 Task: Reply to email with the signature Brian Hall with the subject 'Request for a quote' from softage.1@softage.net with the message 'I wanted to follow up on the request for additional information for the new supplier.'
Action: Mouse moved to (986, 251)
Screenshot: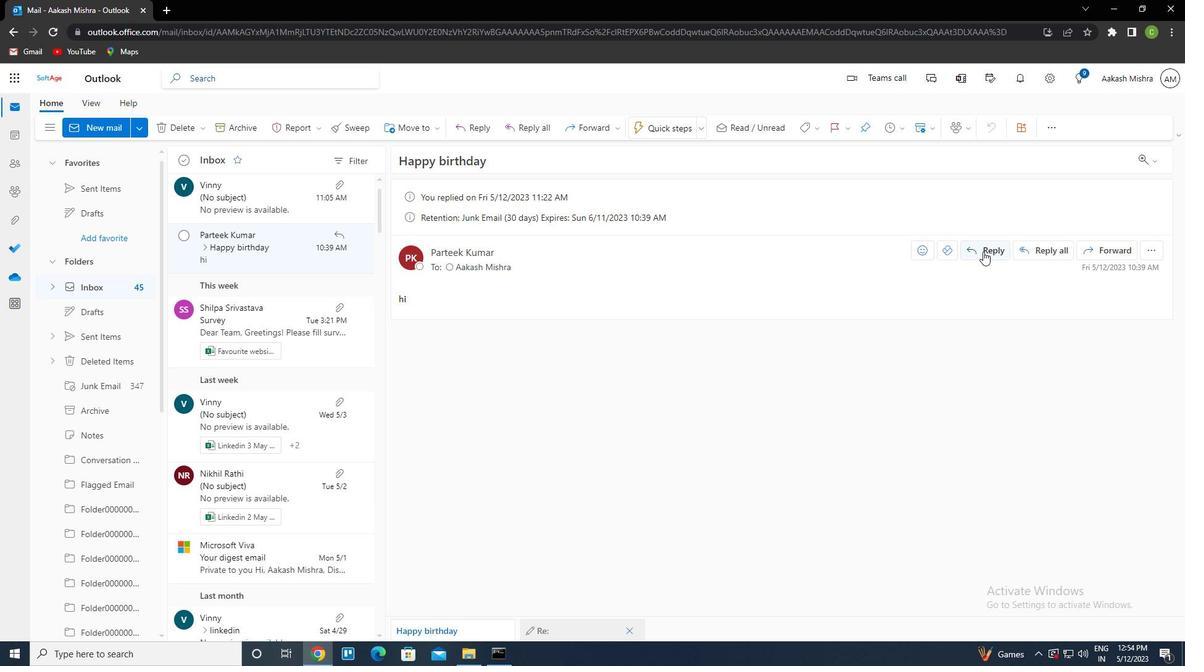 
Action: Mouse pressed left at (986, 251)
Screenshot: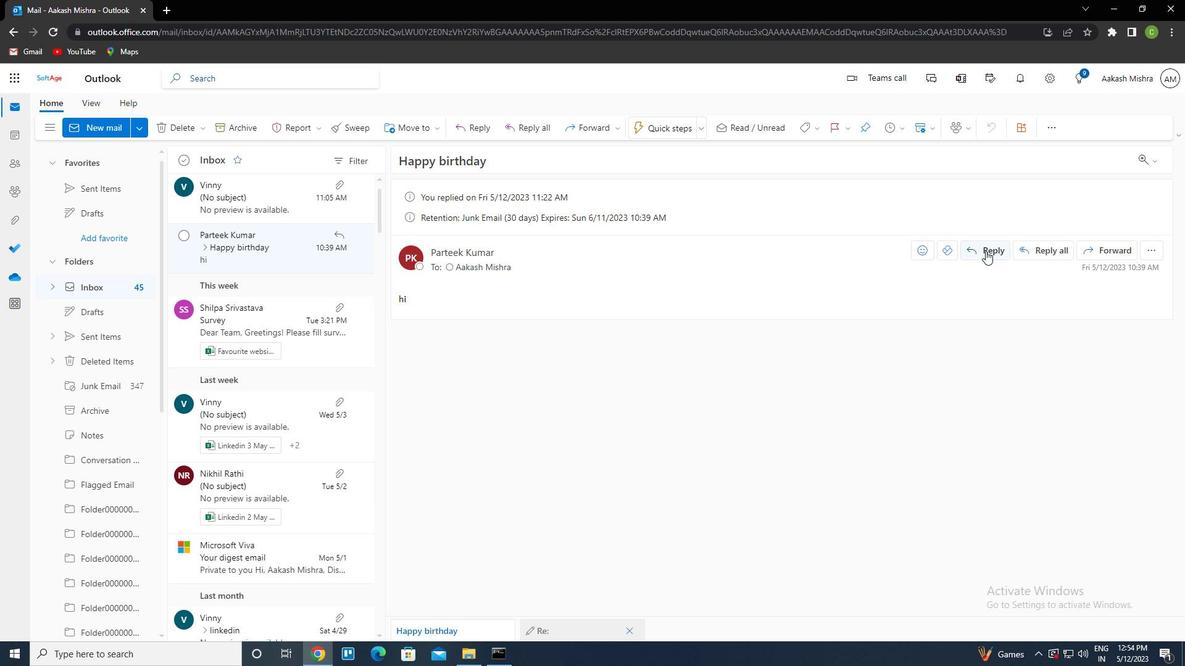 
Action: Mouse moved to (809, 129)
Screenshot: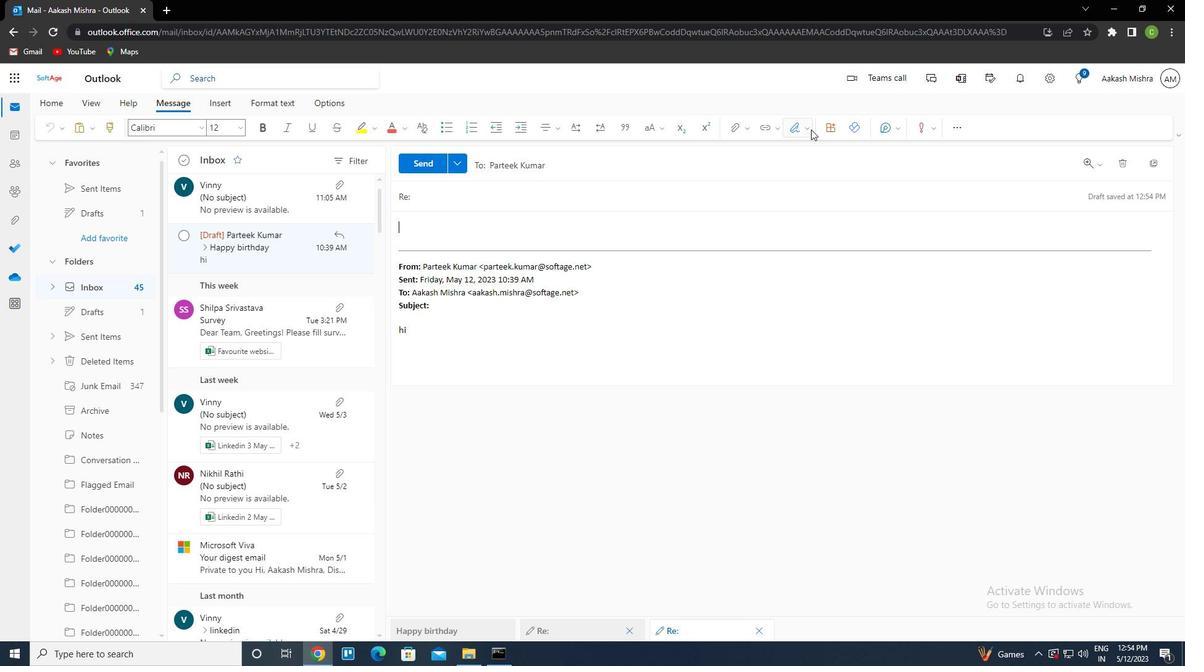
Action: Mouse pressed left at (809, 129)
Screenshot: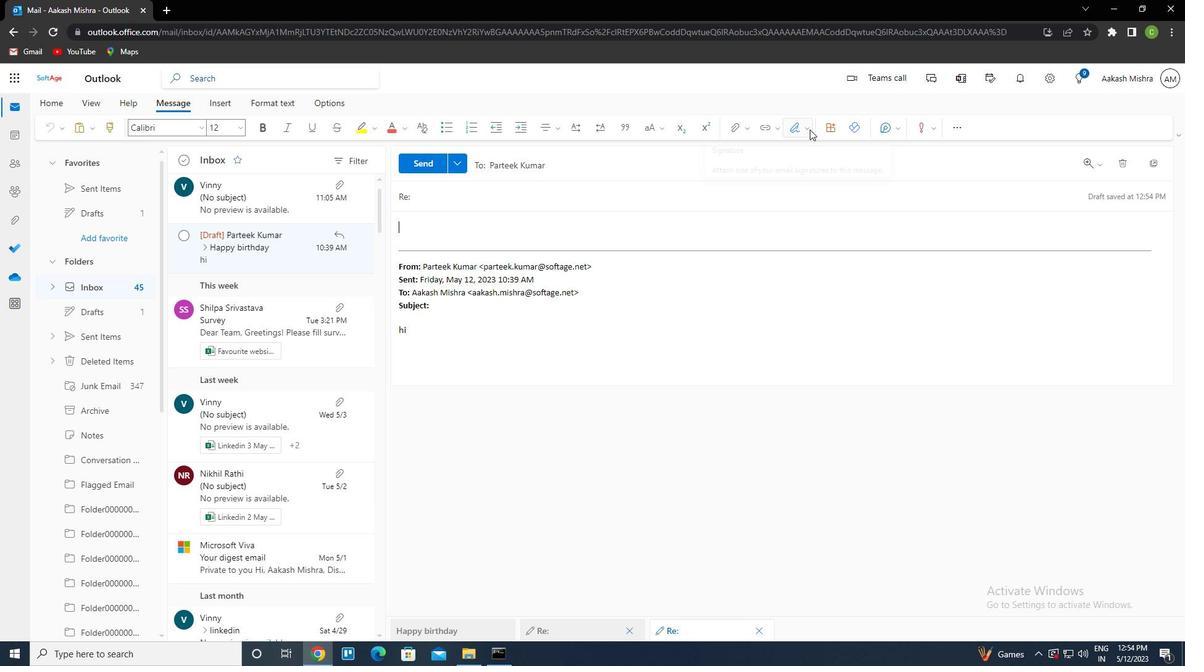 
Action: Mouse moved to (761, 596)
Screenshot: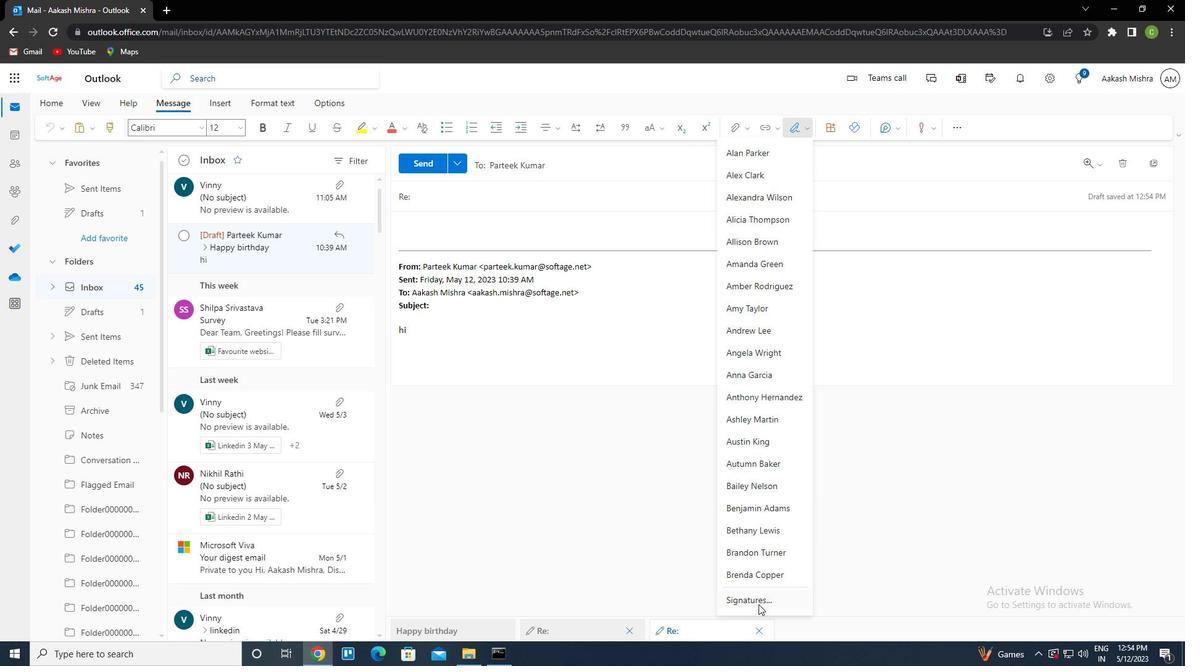 
Action: Mouse pressed left at (761, 596)
Screenshot: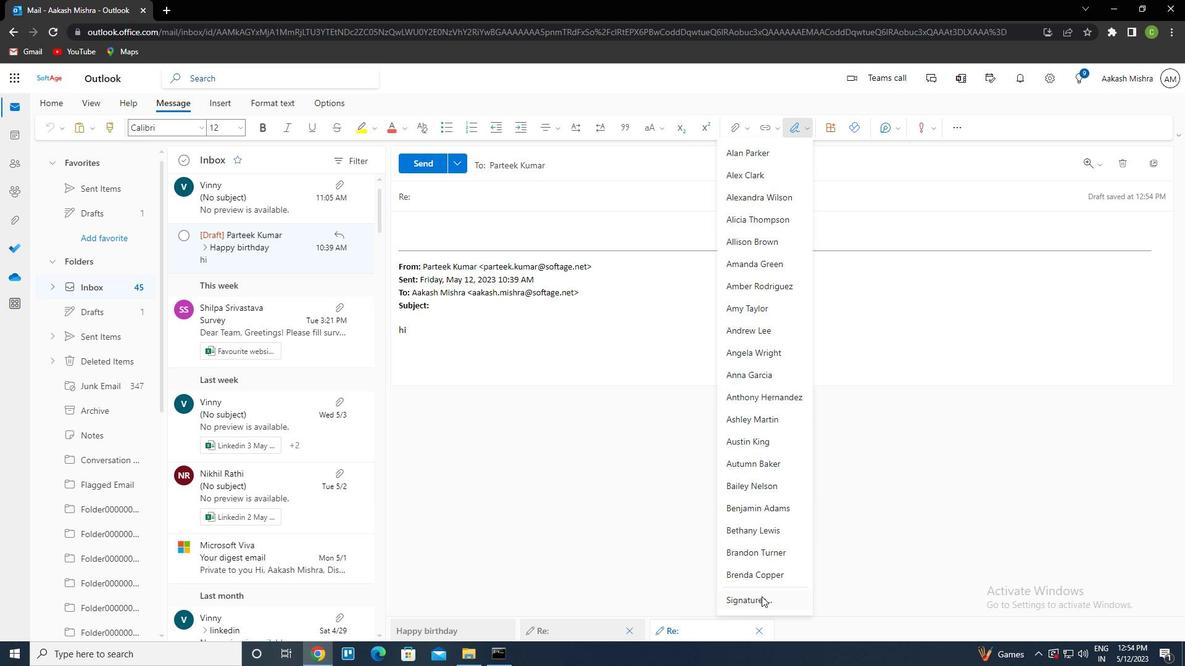 
Action: Mouse moved to (503, 204)
Screenshot: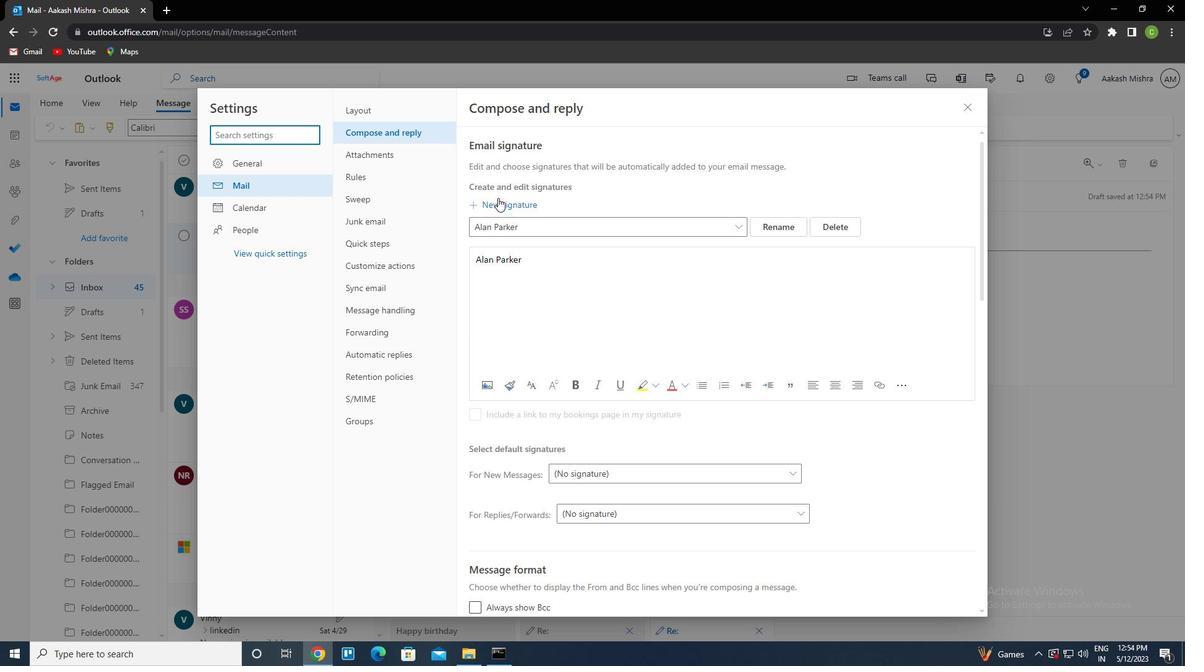 
Action: Mouse pressed left at (503, 204)
Screenshot: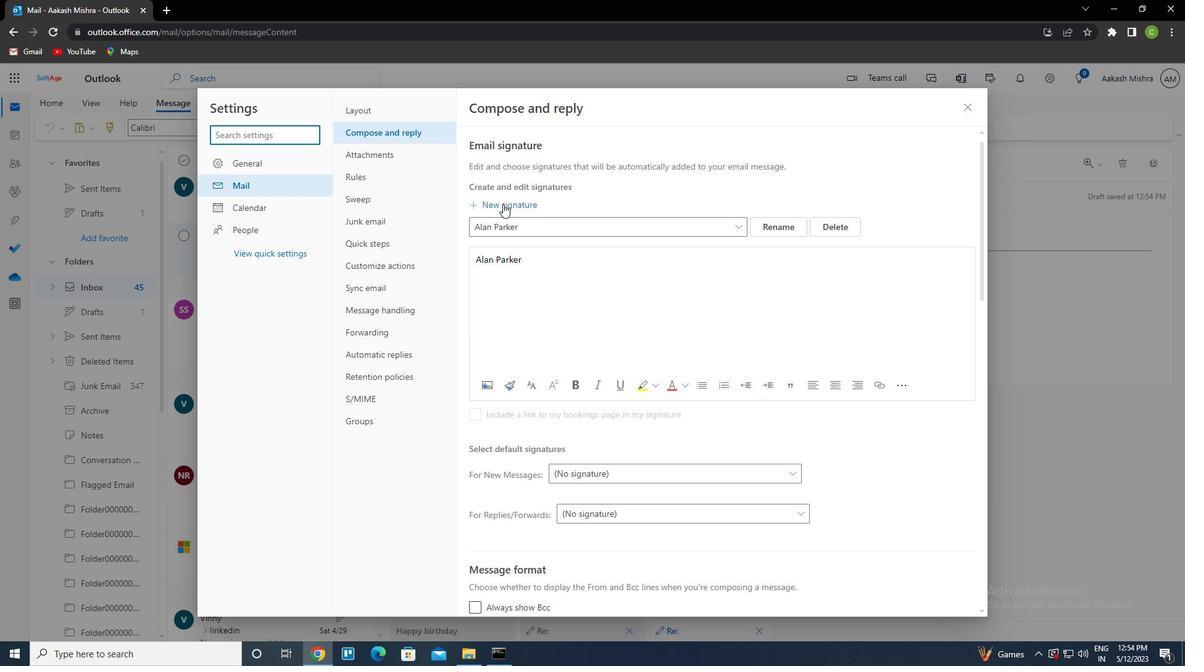 
Action: Mouse moved to (499, 228)
Screenshot: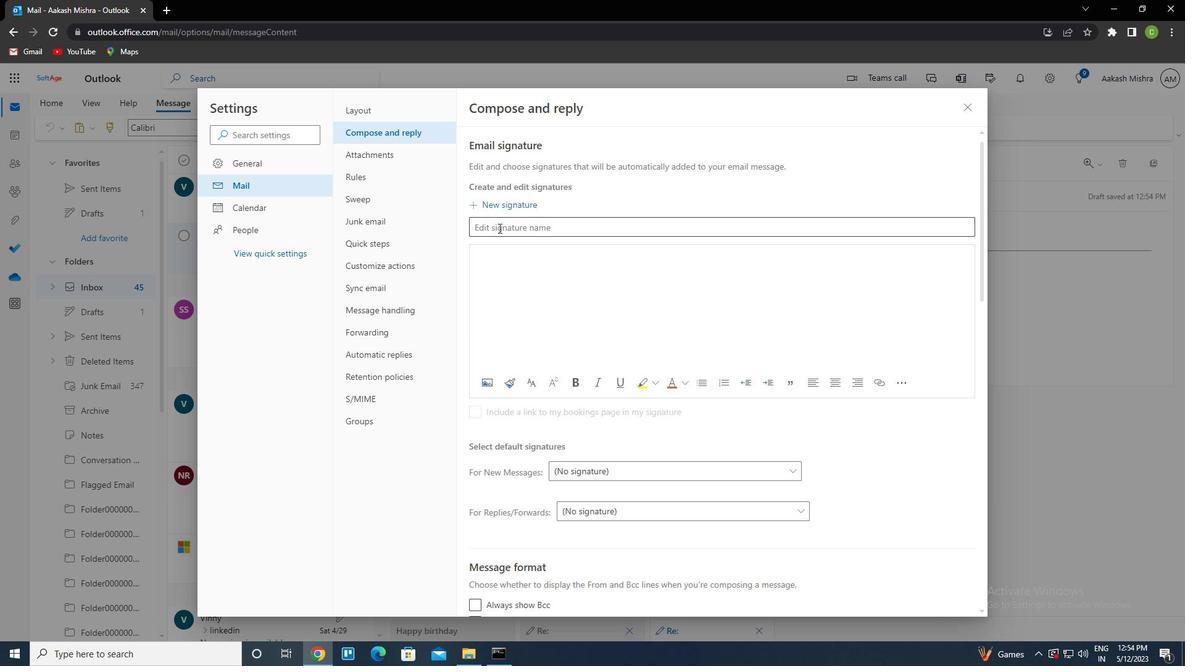 
Action: Mouse pressed left at (499, 228)
Screenshot: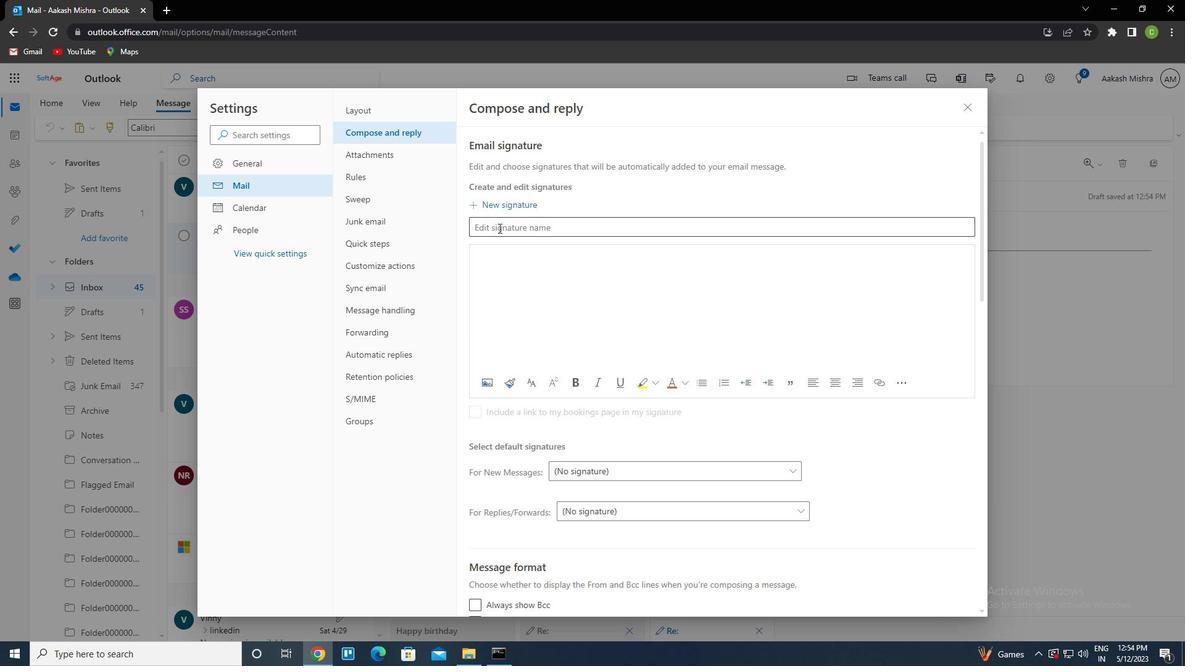 
Action: Key pressed <Key.shift>BRAIN<Key.space><Key.backspace><Key.backspace><Key.backspace><Key.backspace>IAN<Key.space><Key.shift>HALL<Key.space>
Screenshot: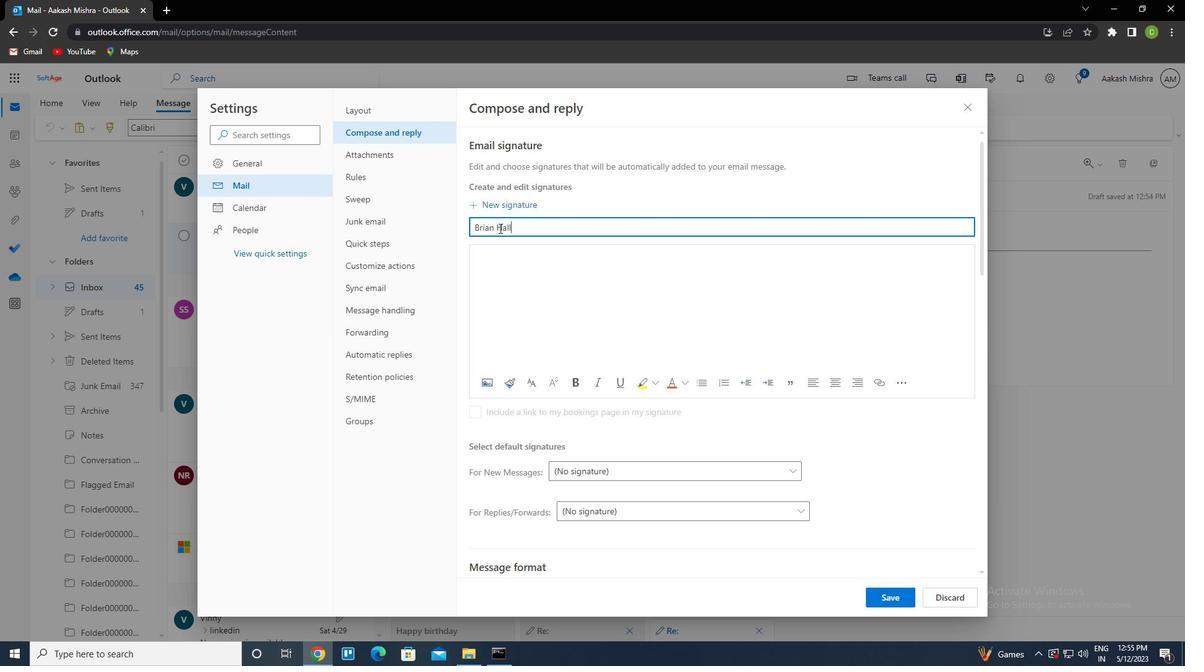
Action: Mouse moved to (555, 233)
Screenshot: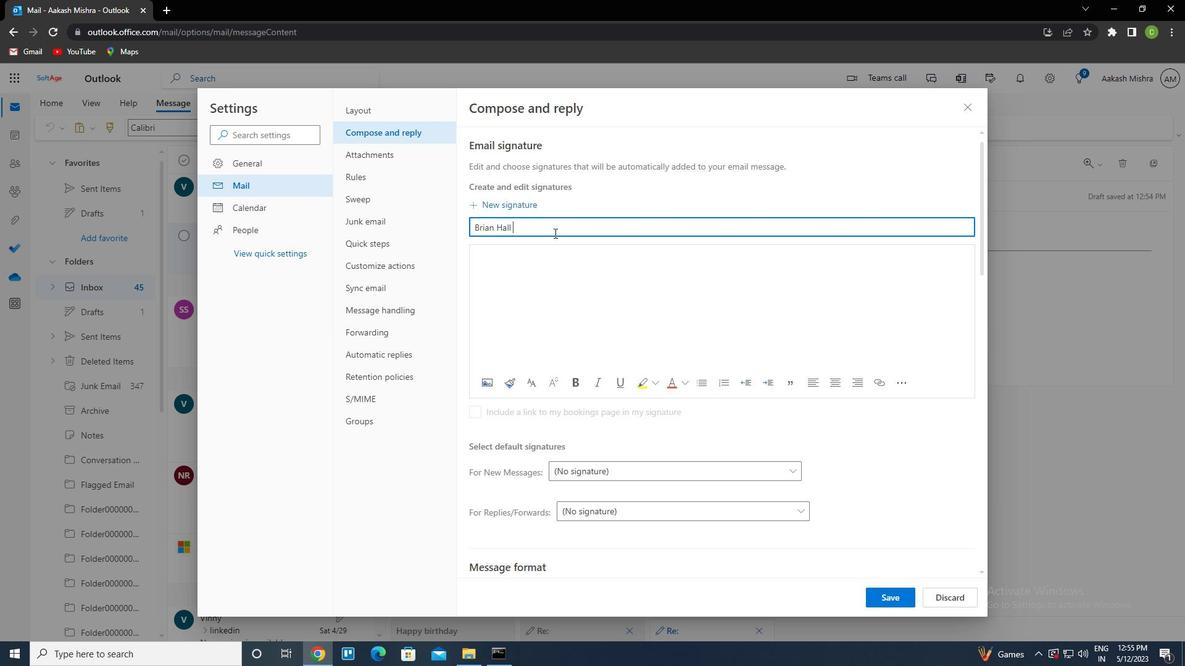 
Action: Key pressed ctrl+Actrl+C
Screenshot: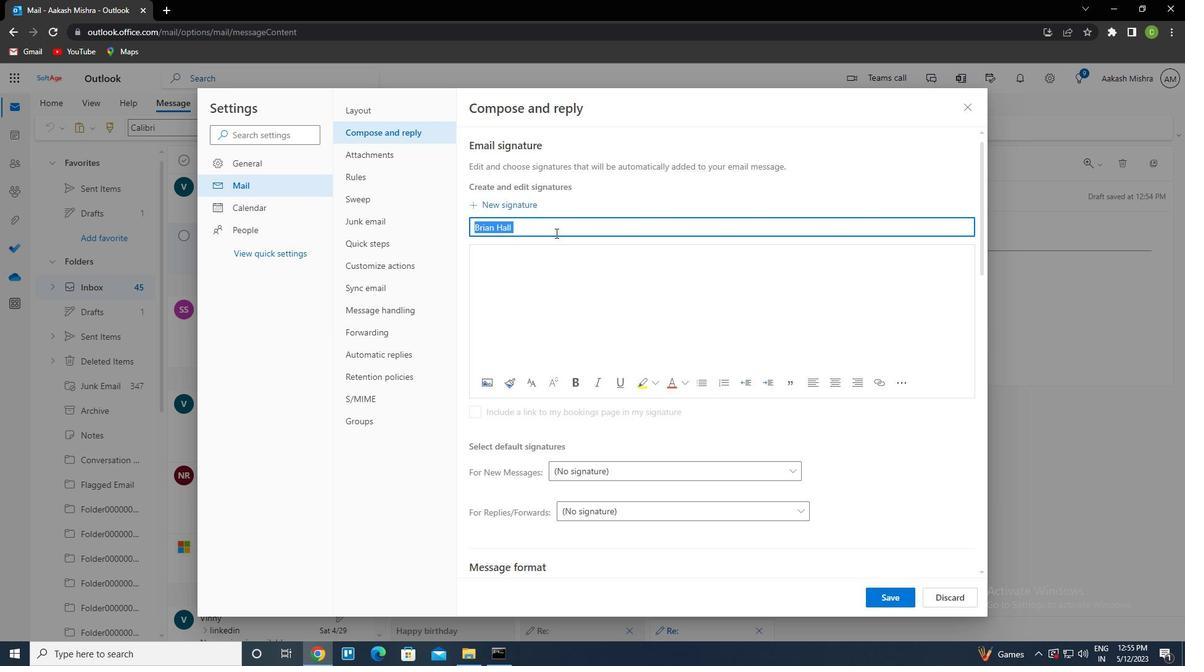 
Action: Mouse moved to (503, 275)
Screenshot: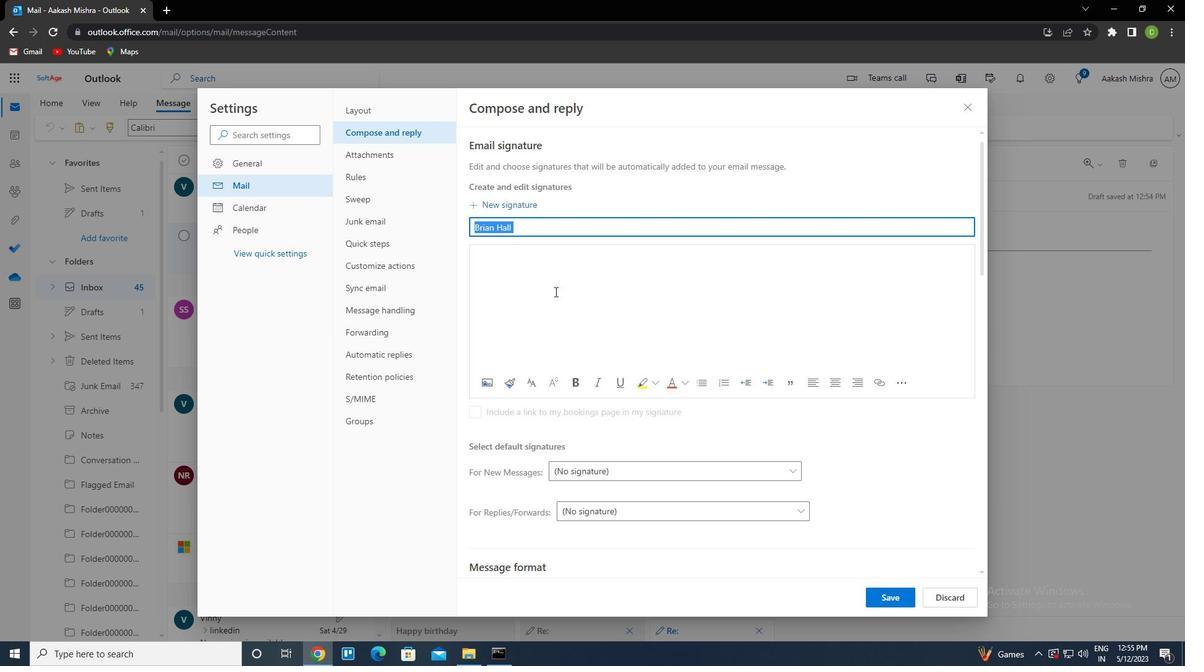 
Action: Mouse pressed left at (503, 275)
Screenshot: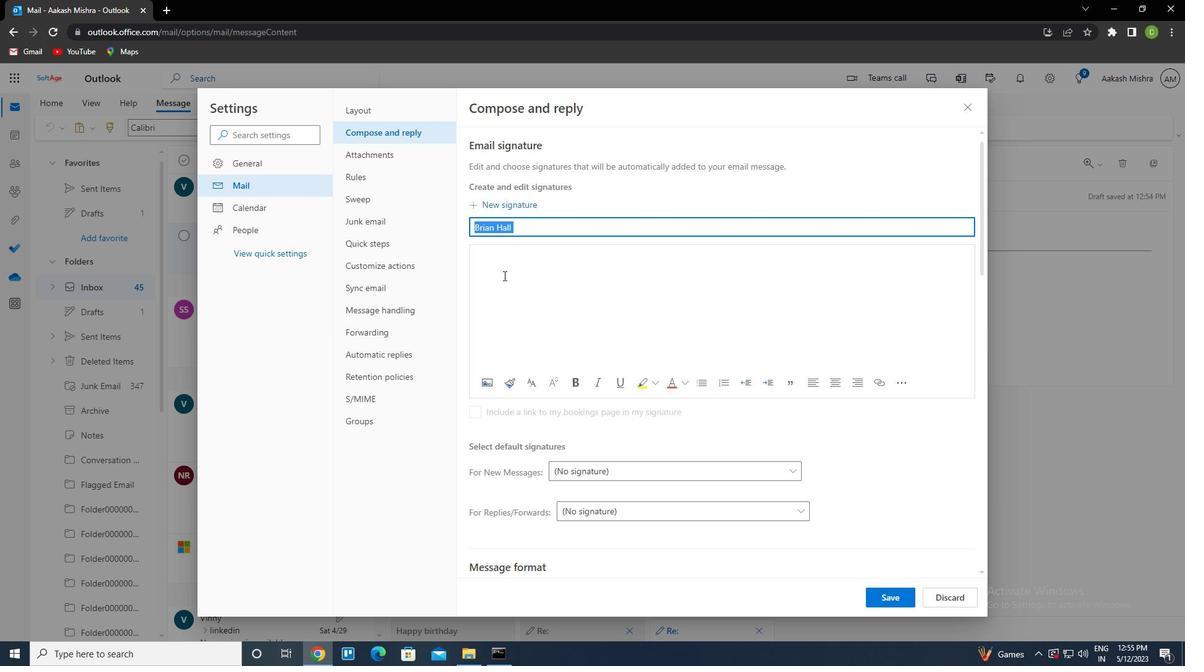 
Action: Key pressed ctrl+V
Screenshot: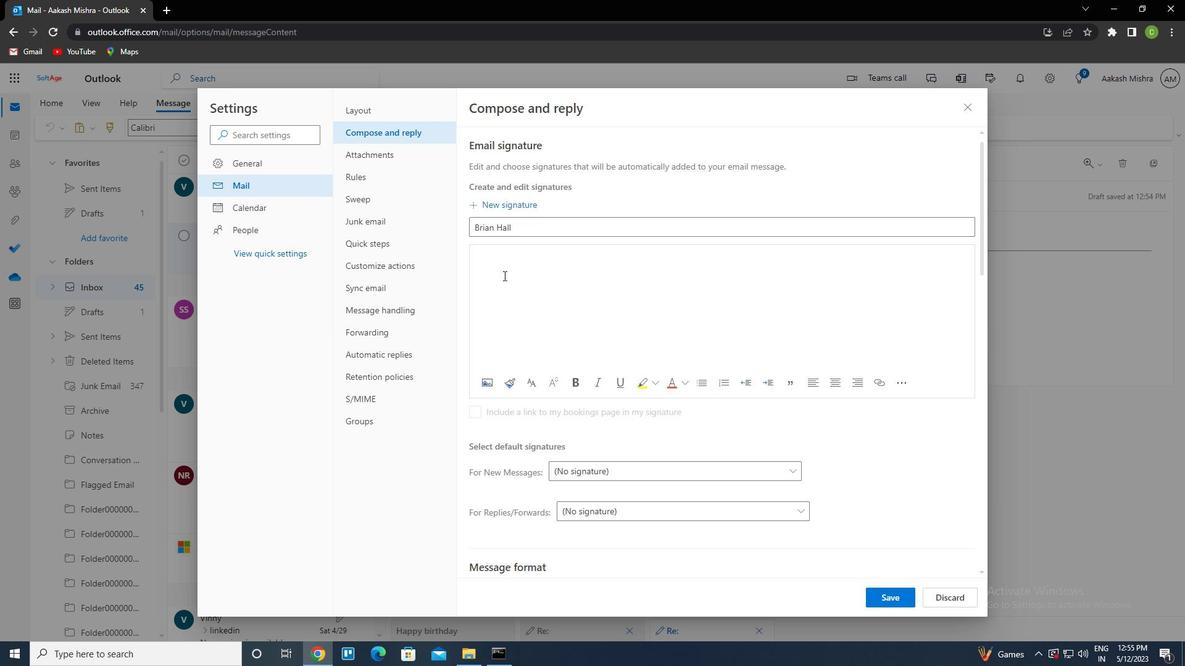 
Action: Mouse moved to (886, 596)
Screenshot: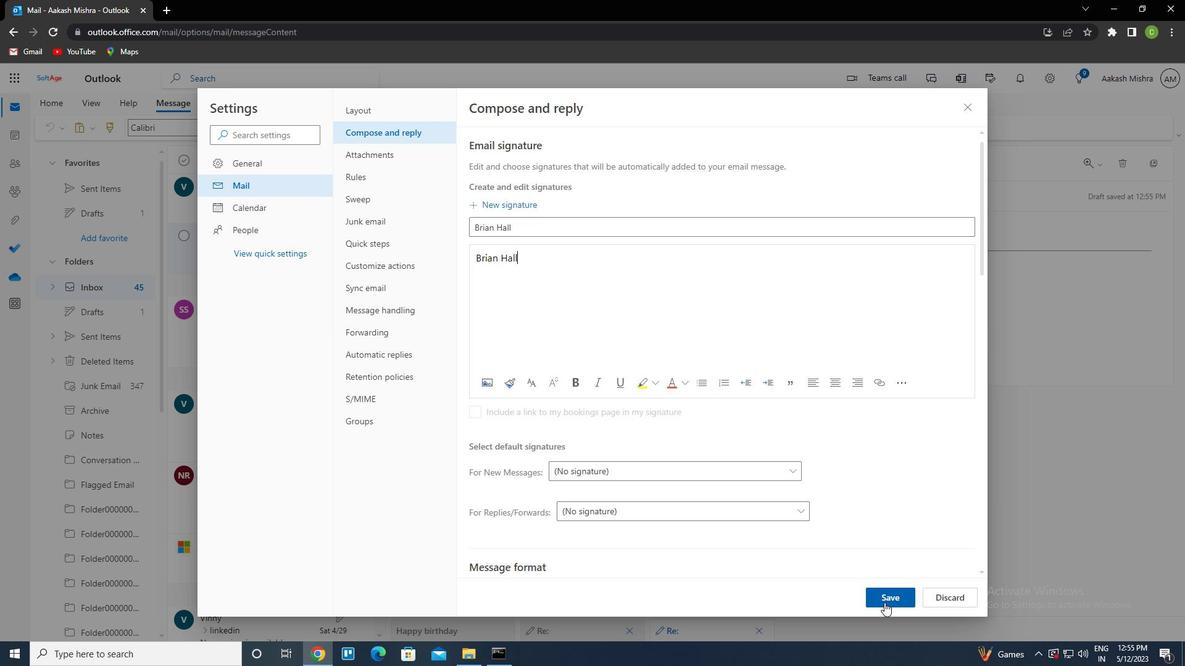 
Action: Mouse pressed left at (886, 596)
Screenshot: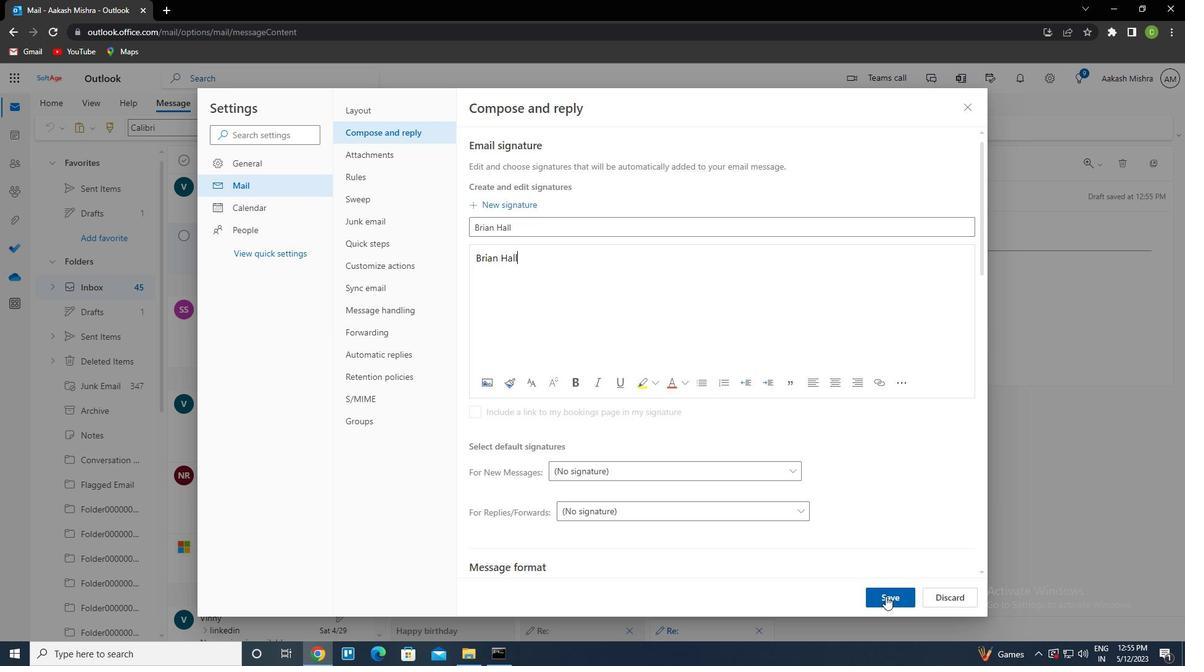 
Action: Mouse moved to (974, 109)
Screenshot: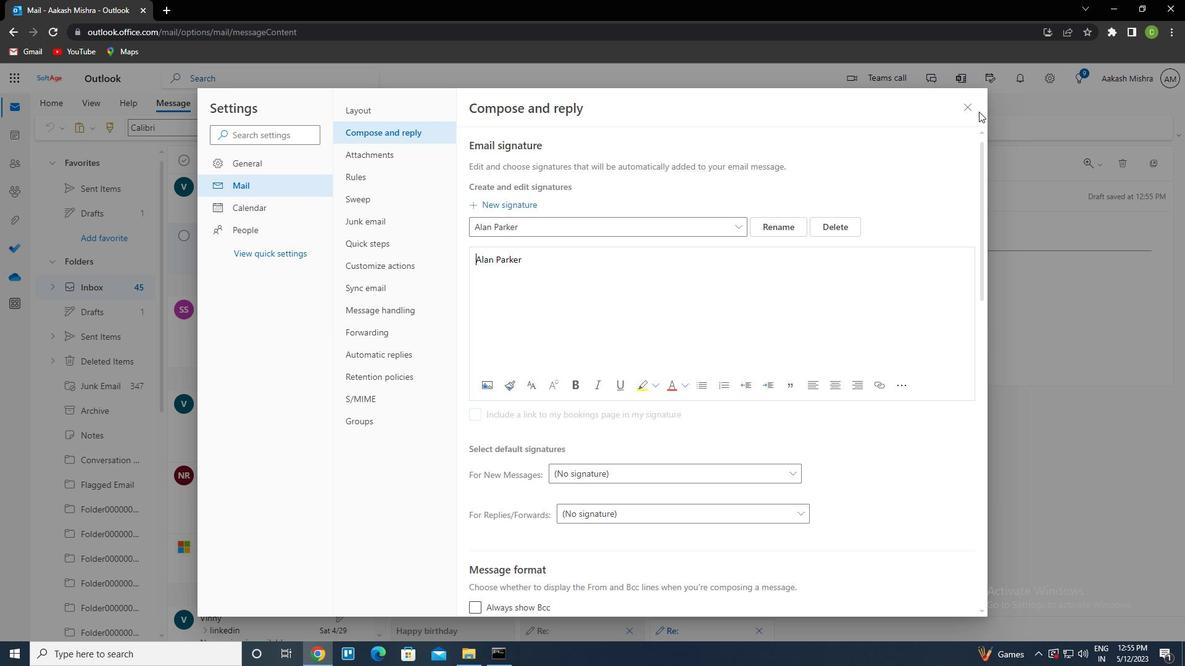 
Action: Mouse pressed left at (974, 109)
Screenshot: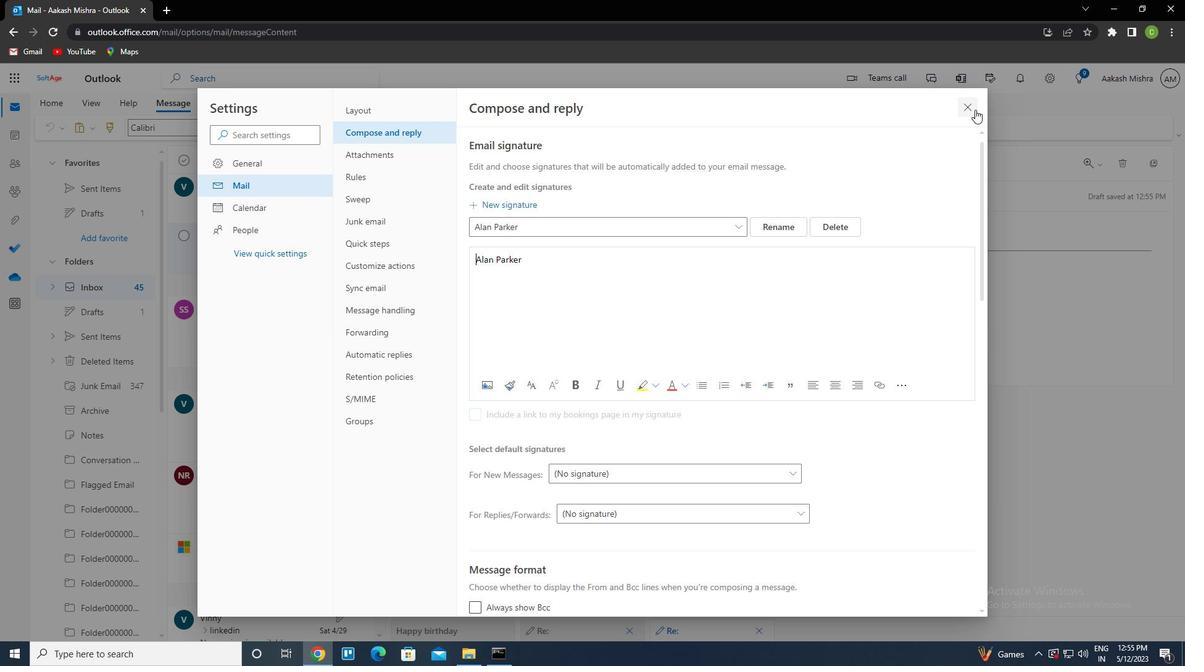 
Action: Mouse moved to (421, 240)
Screenshot: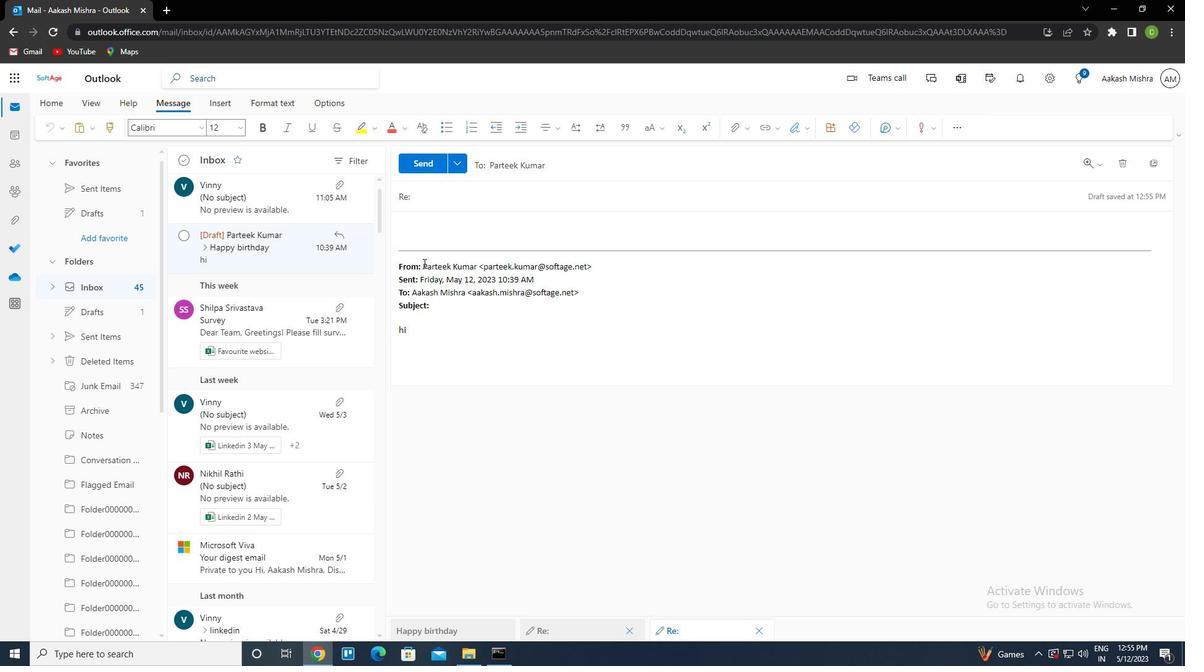 
Action: Mouse pressed left at (421, 240)
Screenshot: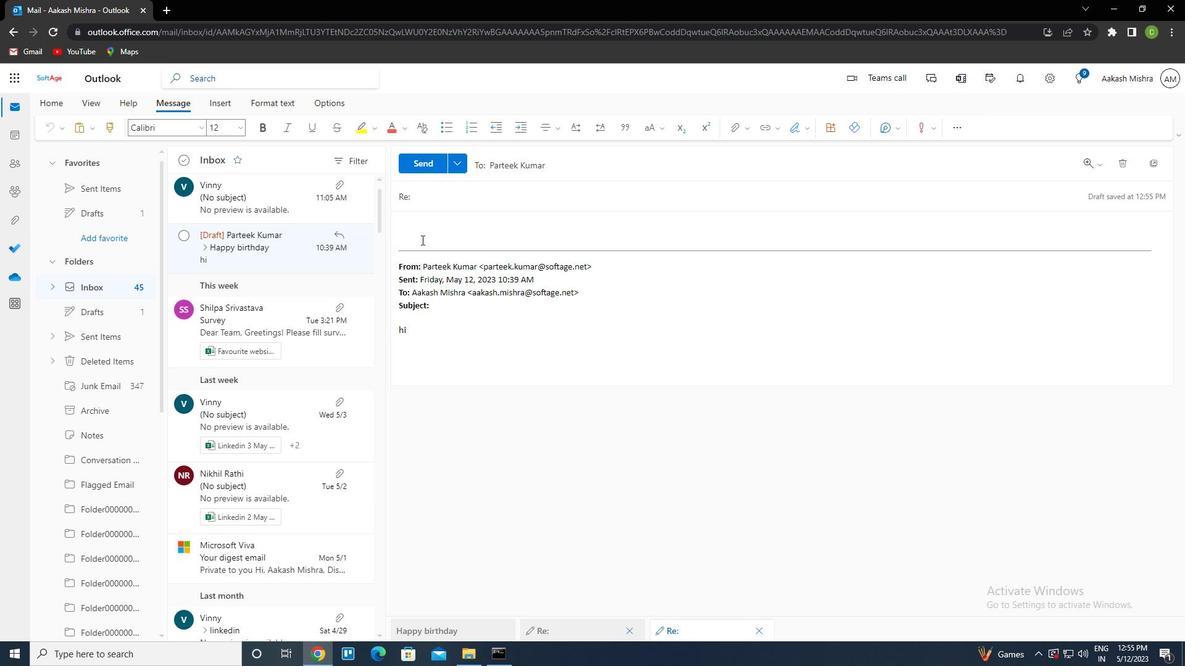 
Action: Key pressed ctrl+V
Screenshot: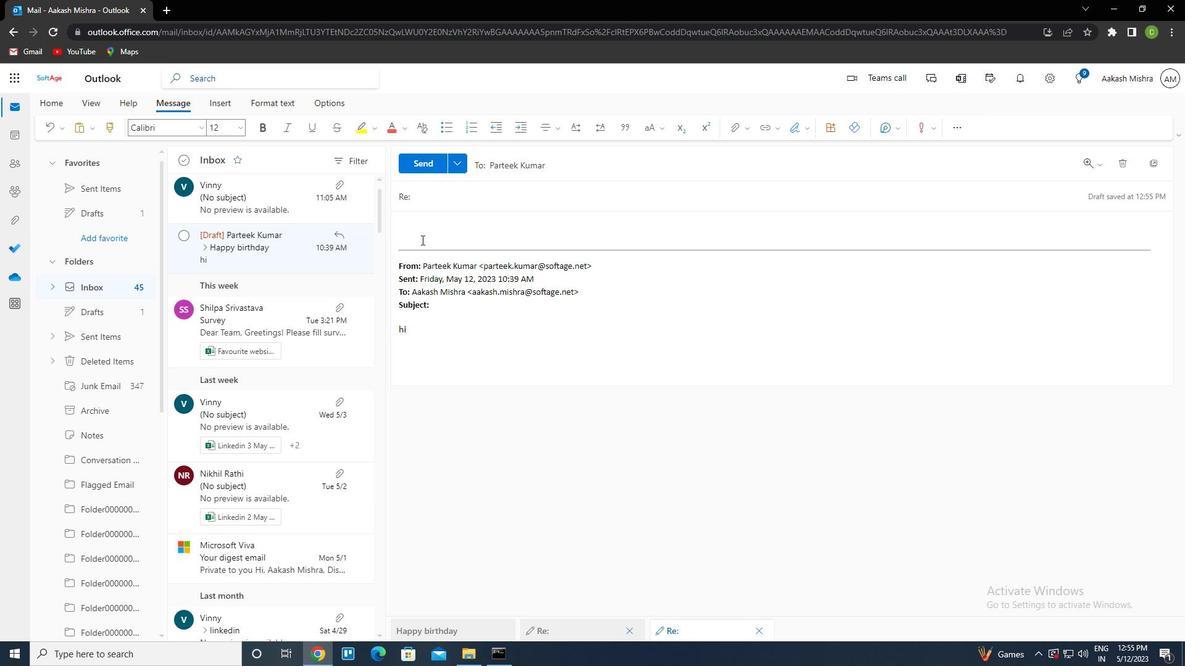 
Action: Mouse moved to (437, 198)
Screenshot: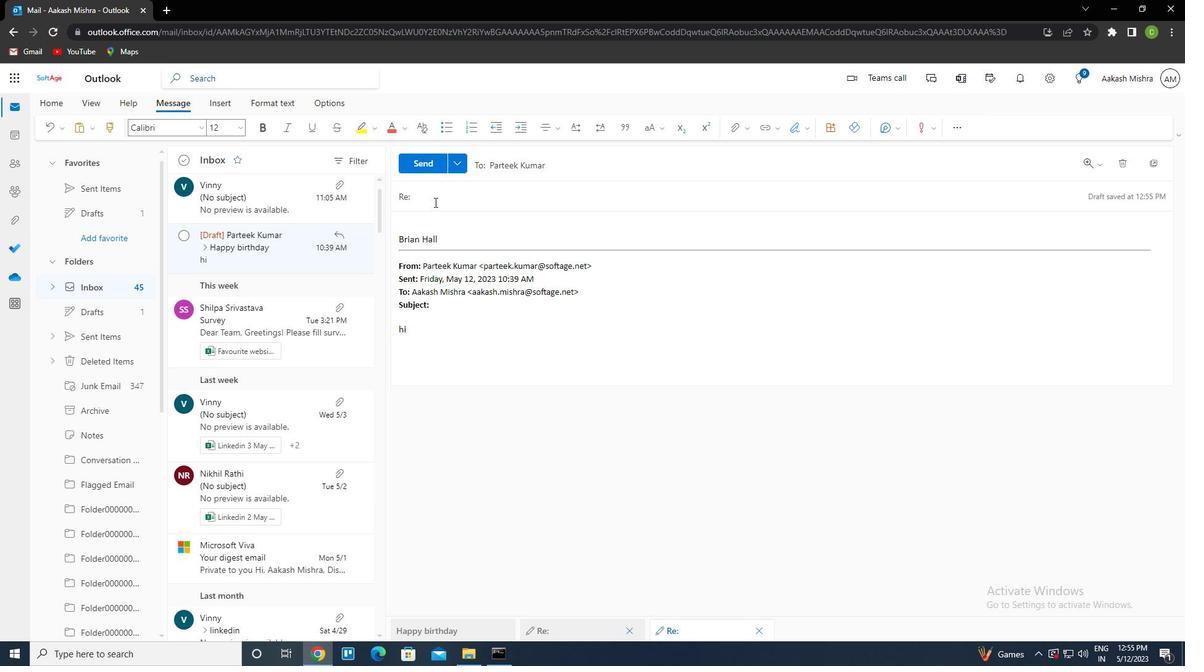 
Action: Mouse pressed left at (437, 198)
Screenshot: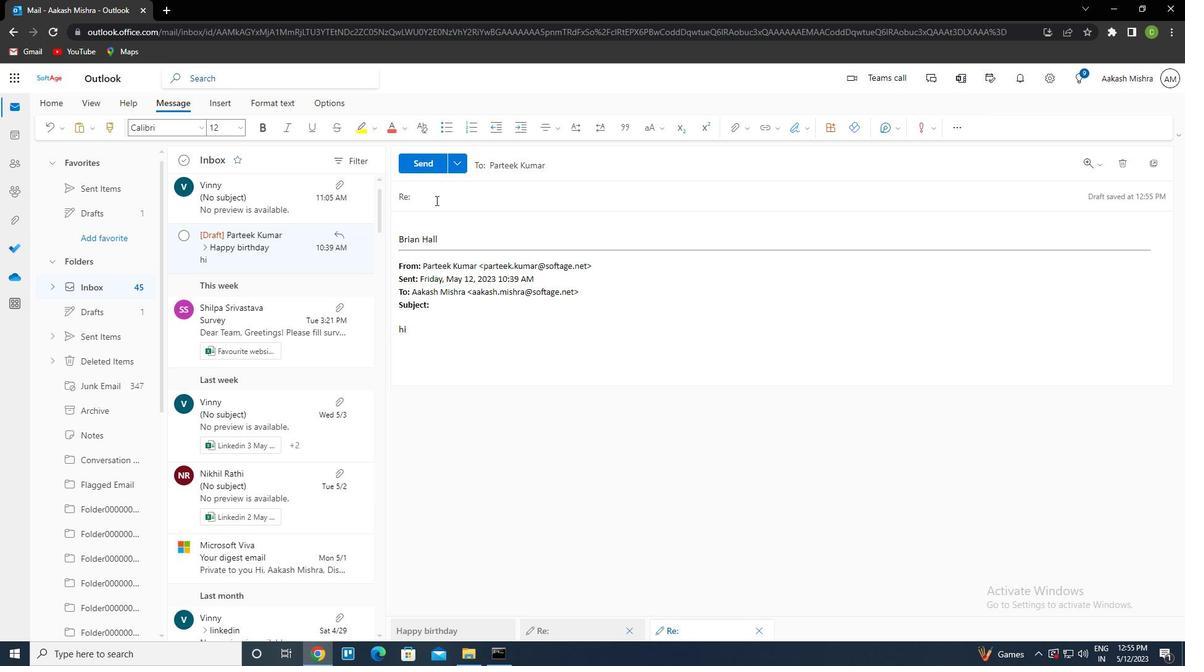 
Action: Key pressed <Key.shift>REQUEST<Key.space>F
Screenshot: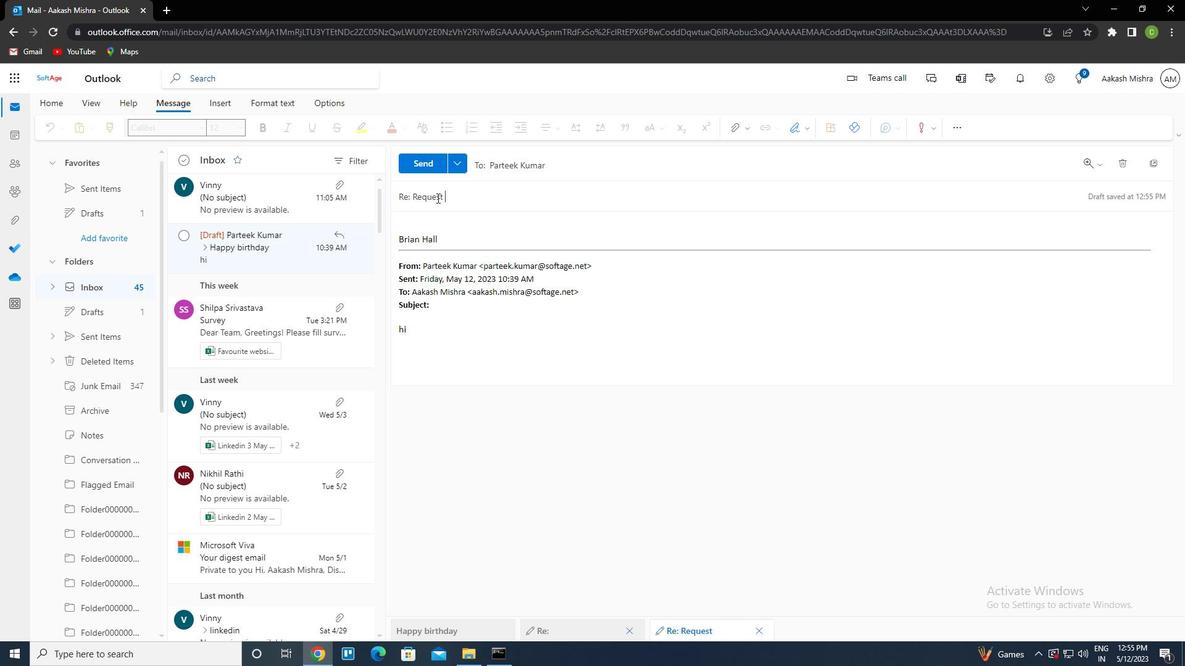 
Action: Mouse moved to (577, 169)
Screenshot: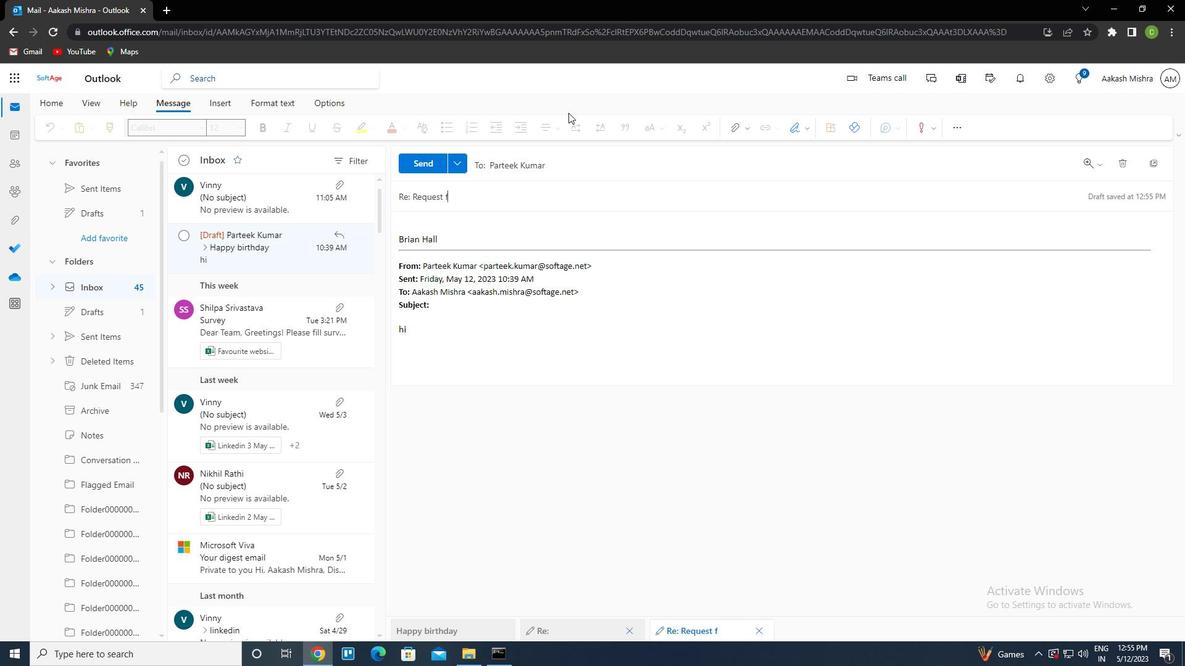 
Action: Key pressed OR<Key.space>A<Key.space>QUOTE<Key.space><Key.backspace>
Screenshot: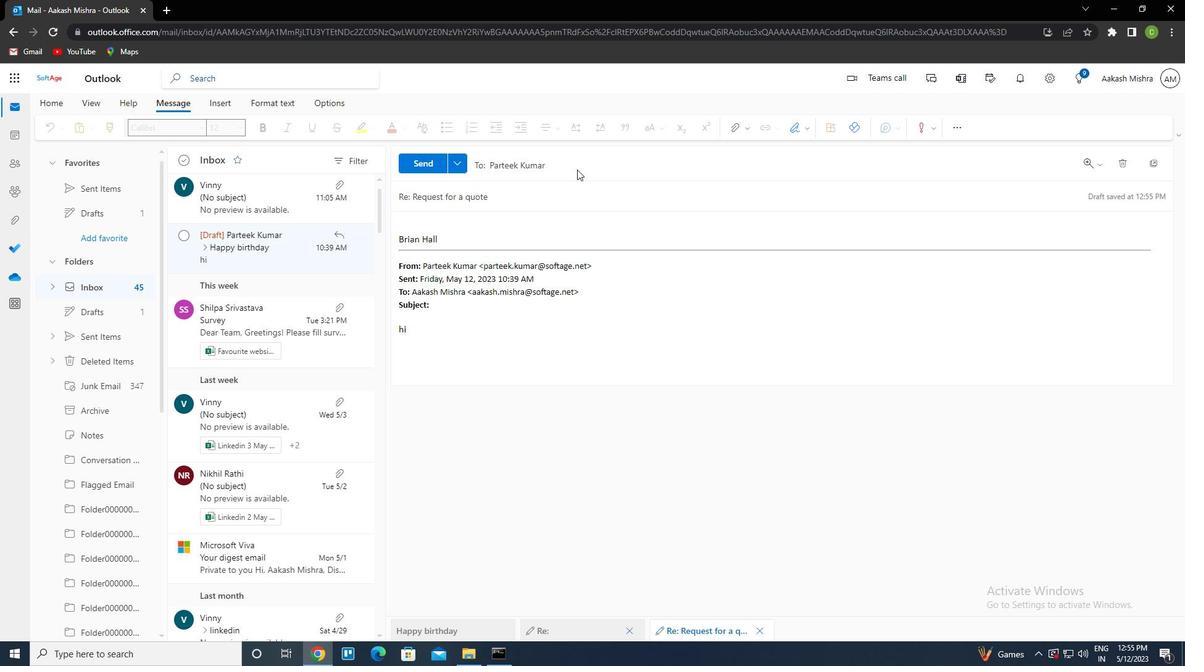 
Action: Mouse moved to (577, 170)
Screenshot: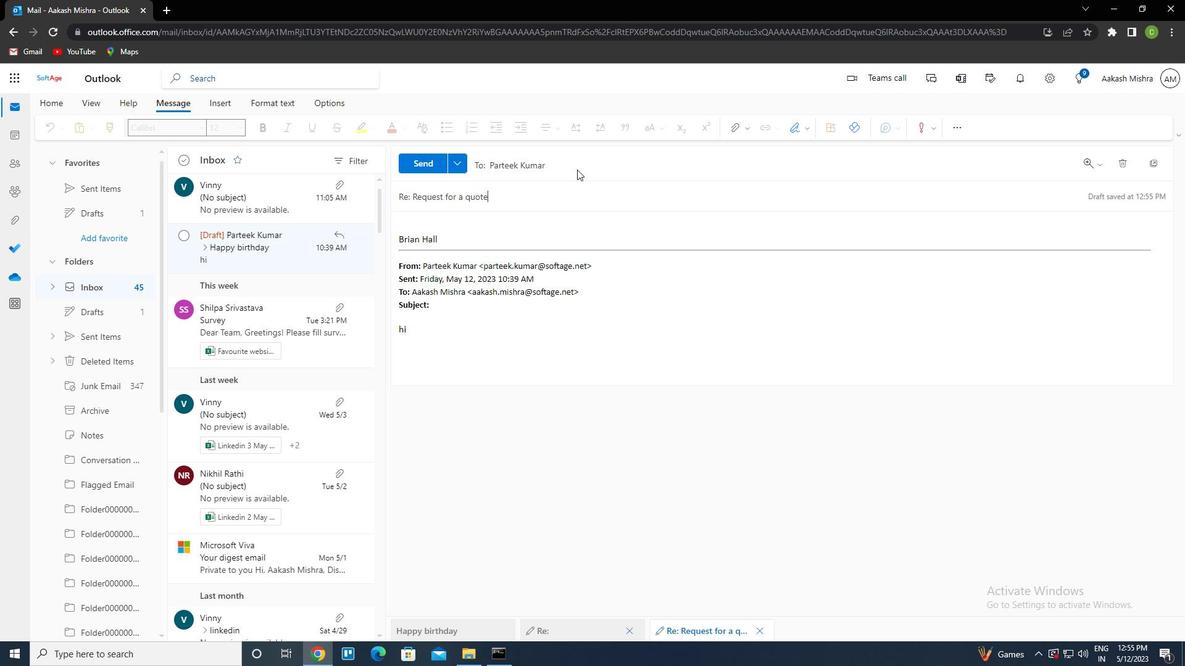 
Action: Key pressed <Key.tab>
Screenshot: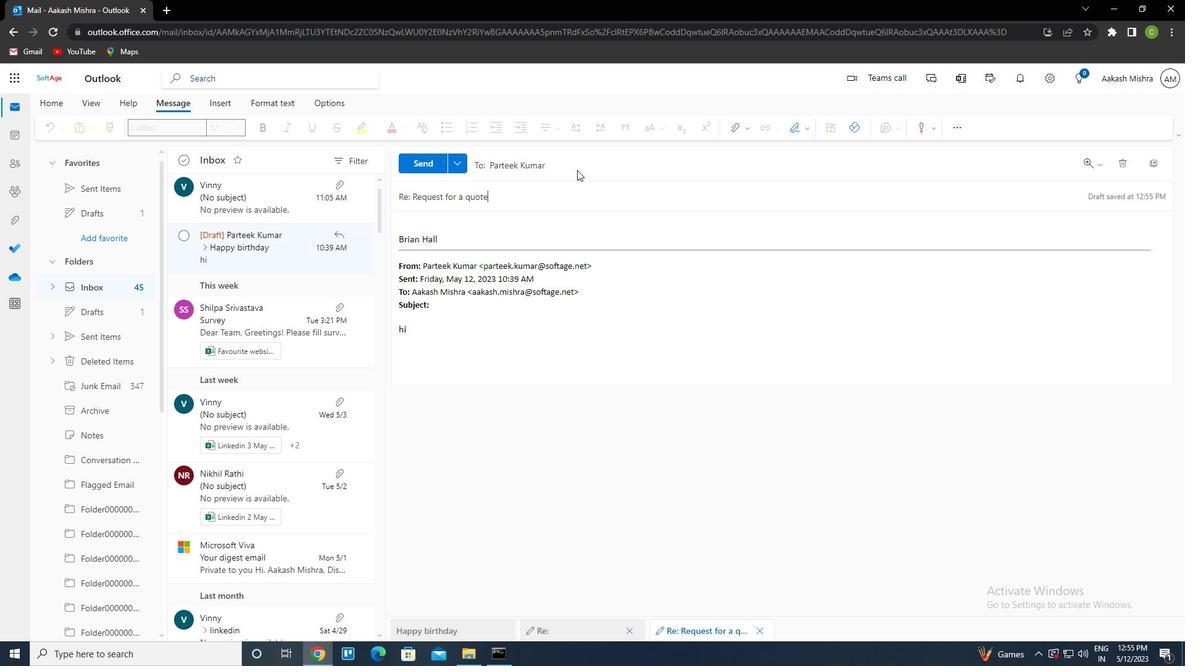 
Action: Mouse moved to (403, 218)
Screenshot: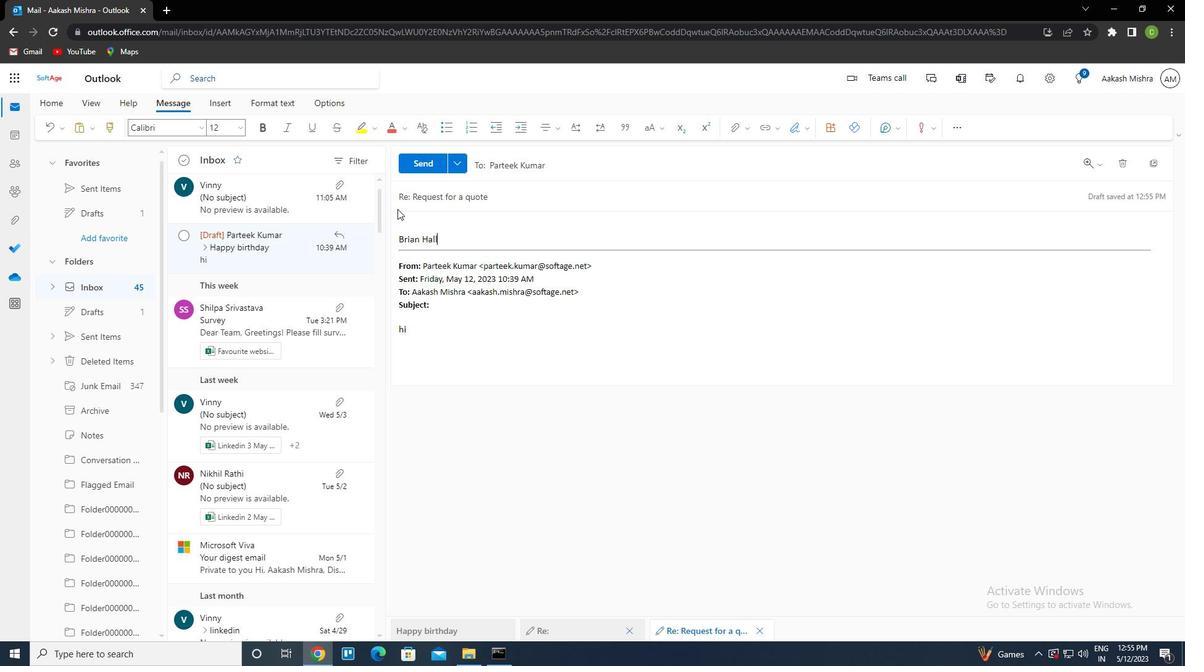 
Action: Mouse pressed left at (403, 218)
Screenshot: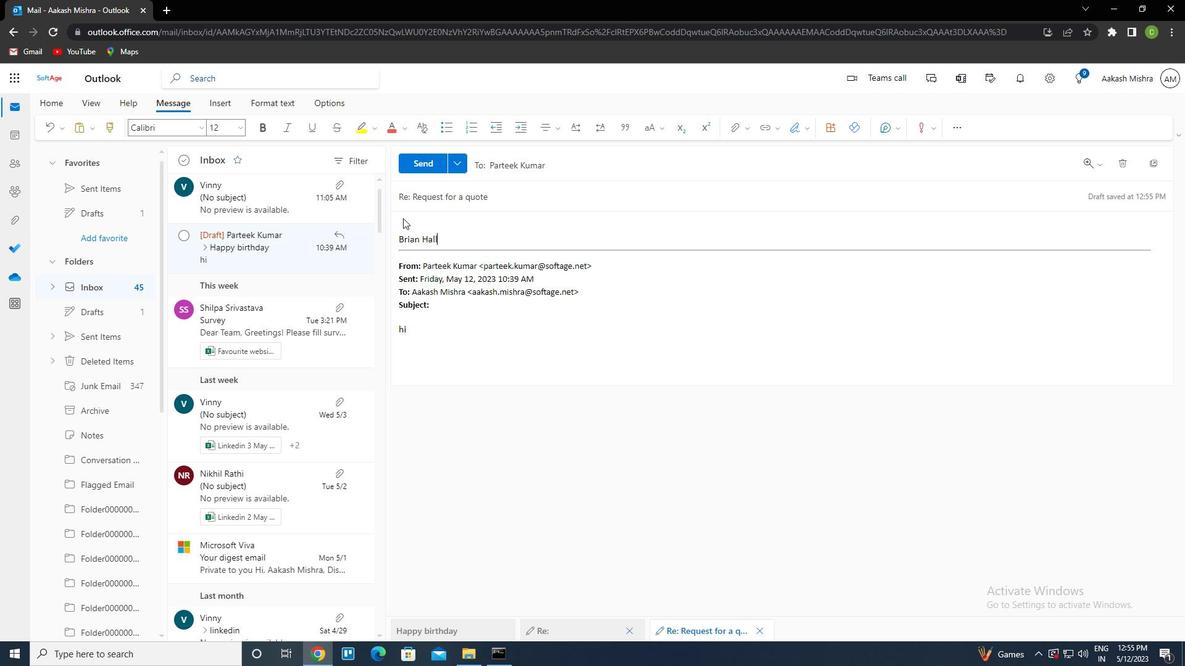 
Action: Mouse moved to (411, 224)
Screenshot: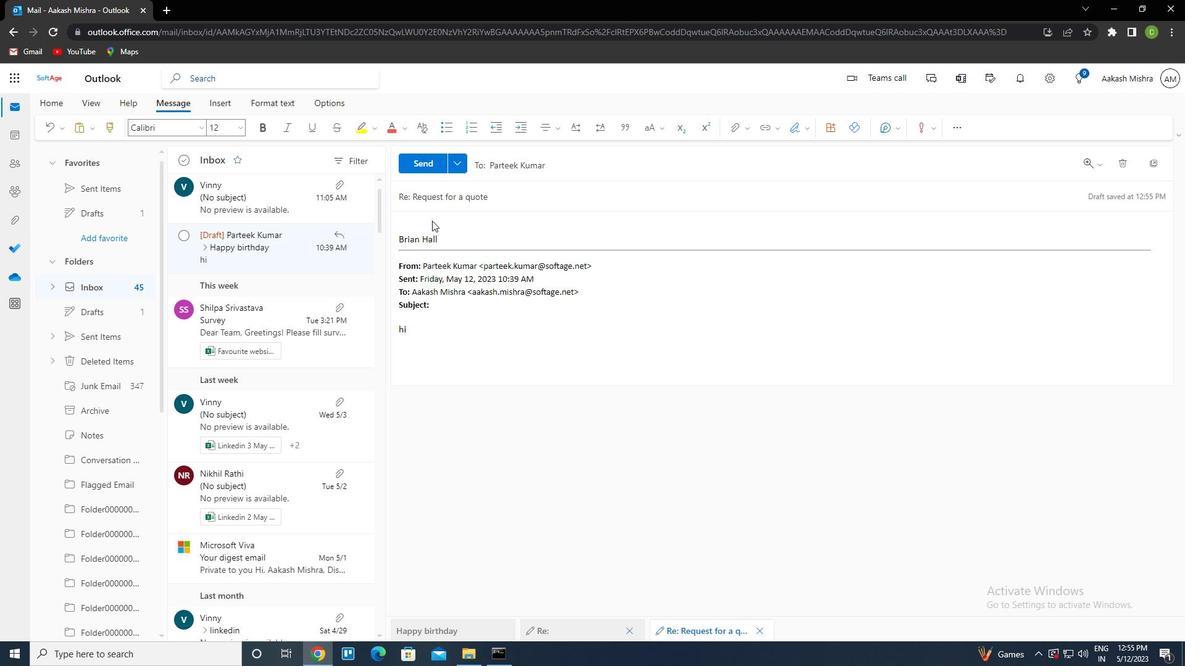 
Action: Mouse pressed left at (411, 224)
Screenshot: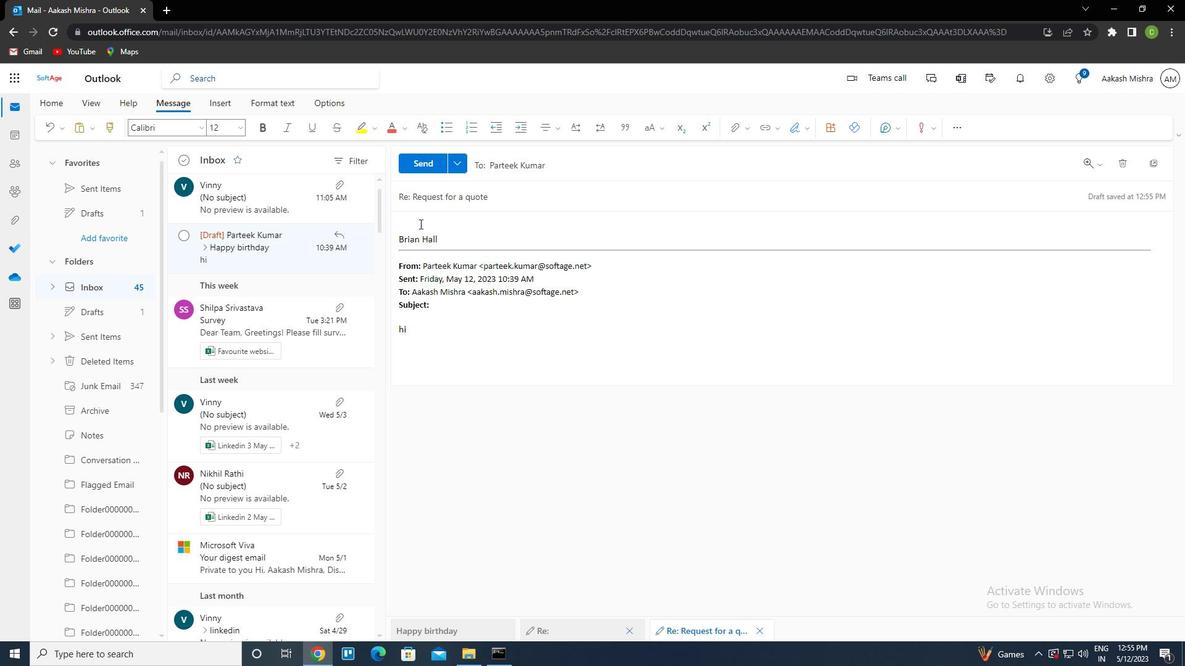 
Action: Mouse moved to (449, 220)
Screenshot: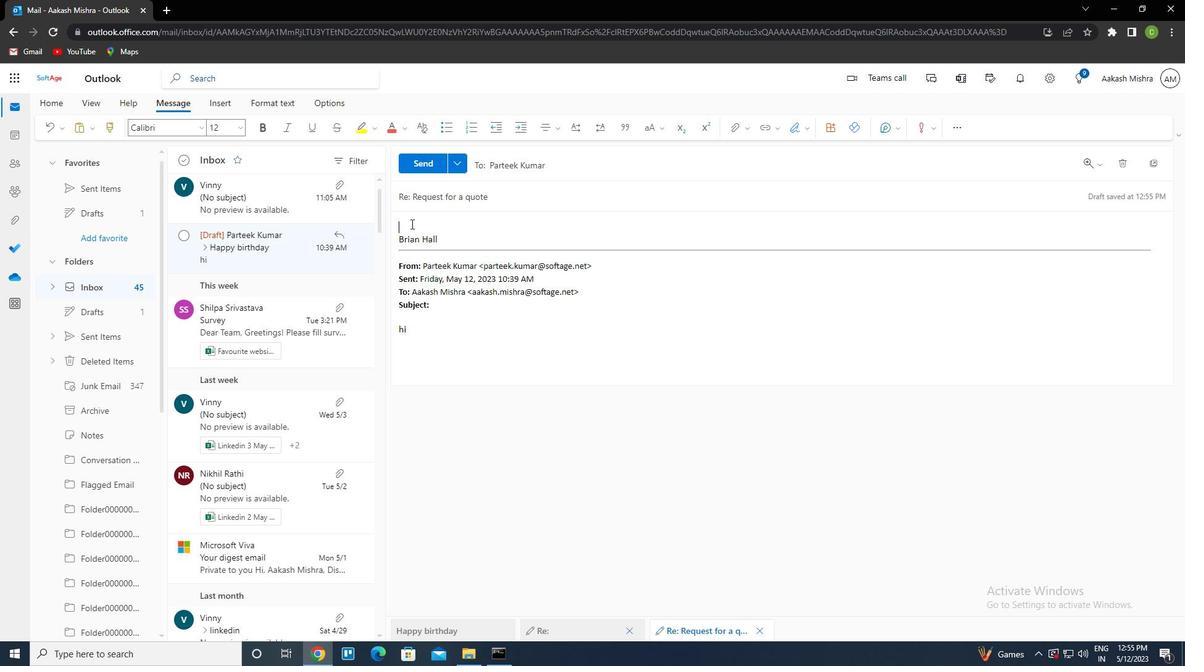 
Action: Key pressed <Key.shift>I<Key.space>WANTES<Key.backspace>D<Key.space>TO<Key.space>FOLLOW<Key.space><Key.tab><Key.space>ON<Key.space>THE<Key.space>REQUEST<Key.space>FOR<Key.space>ADDITIONAL<Key.space>IN<Key.tab><Key.space>FOR<Key.space>THE<Key.space>NEW<Key.space>SUPPLIER
Screenshot: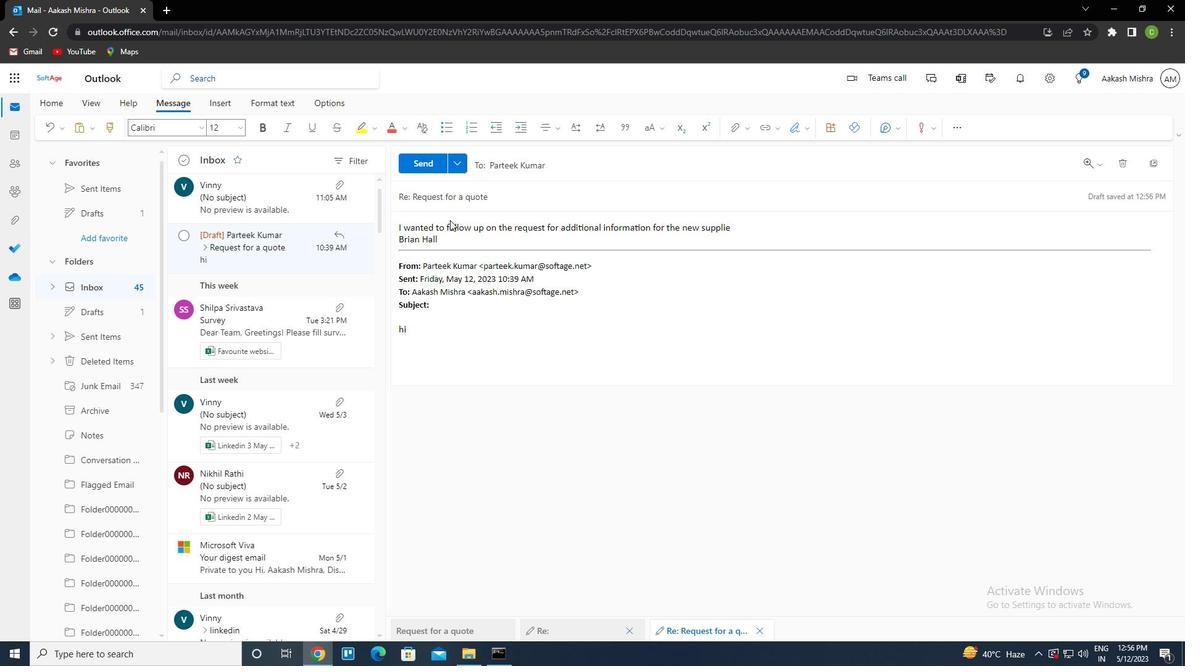 
Action: Mouse moved to (424, 161)
Screenshot: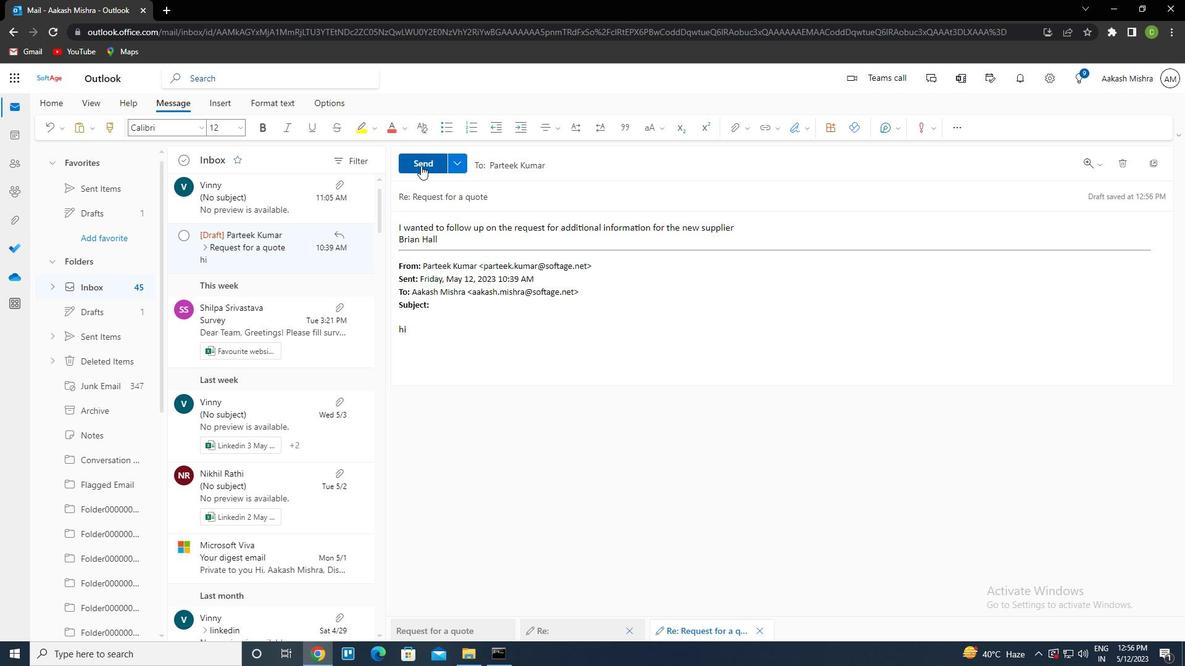 
Action: Mouse pressed left at (424, 161)
Screenshot: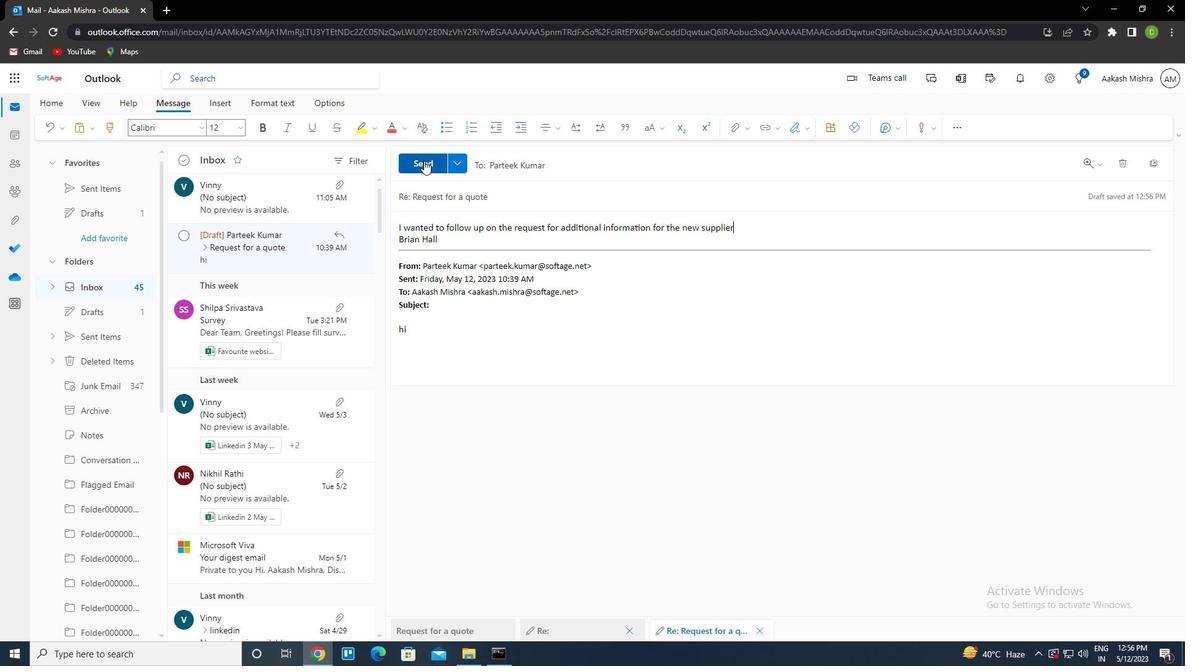 
